 Task: Change the visibility to private.
Action: Mouse moved to (390, 99)
Screenshot: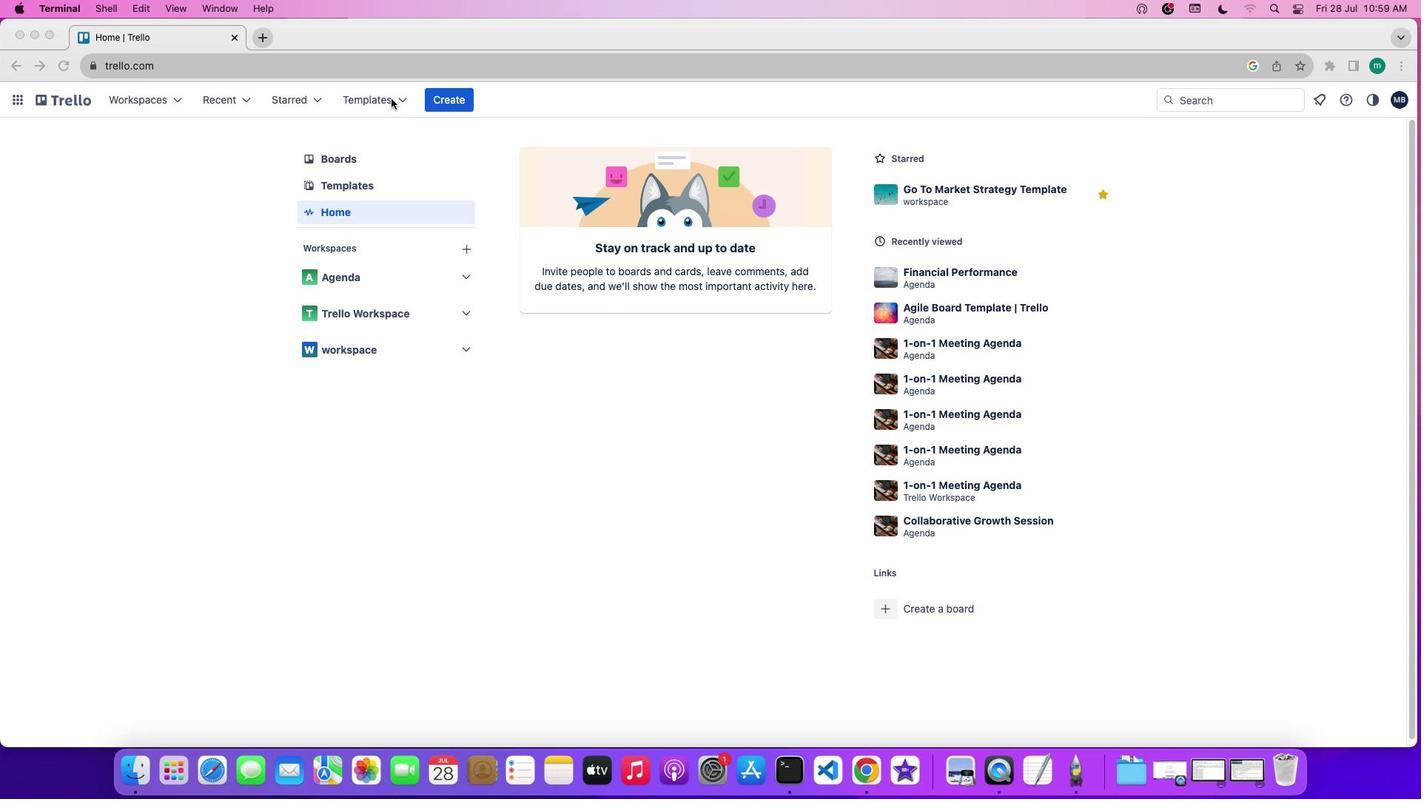 
Action: Mouse pressed left at (390, 99)
Screenshot: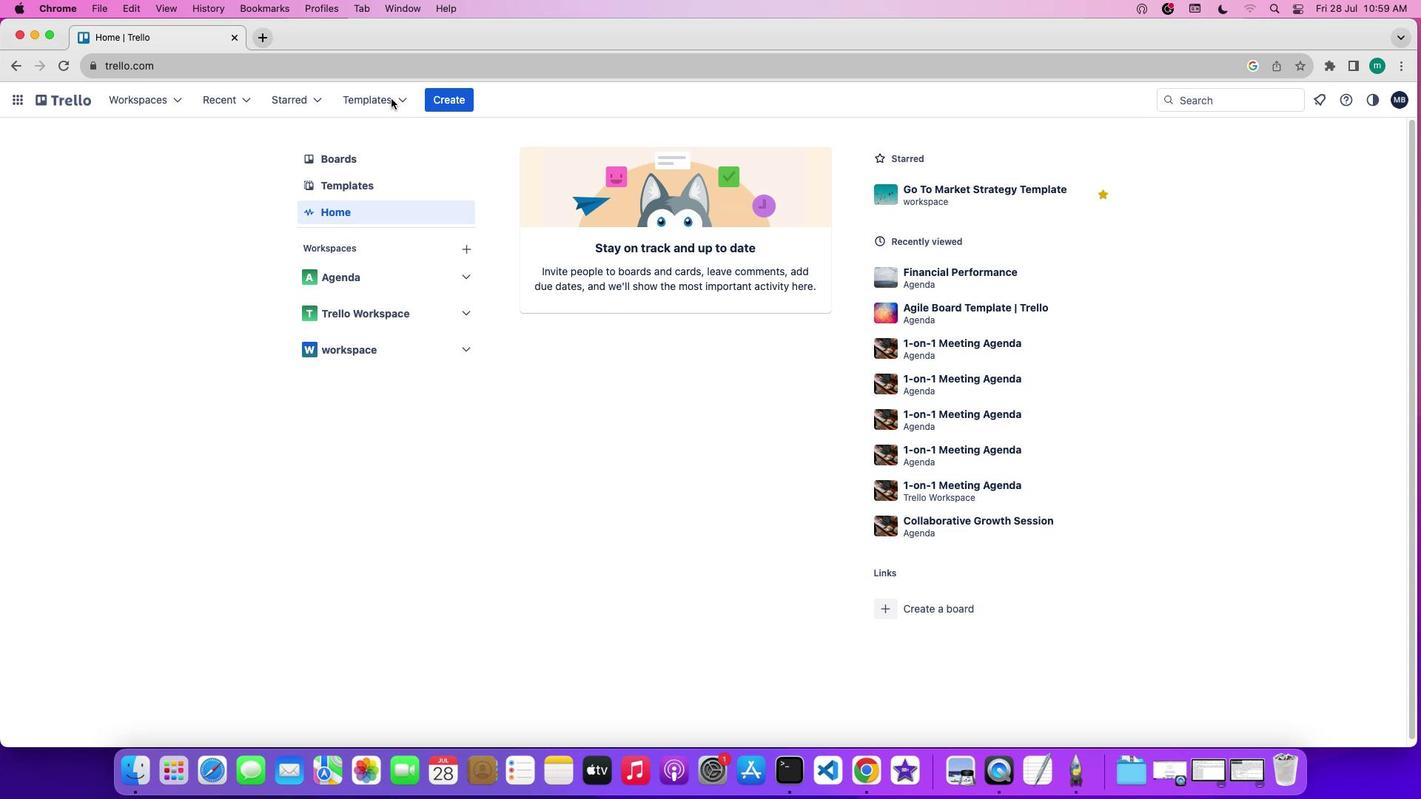 
Action: Mouse pressed left at (390, 99)
Screenshot: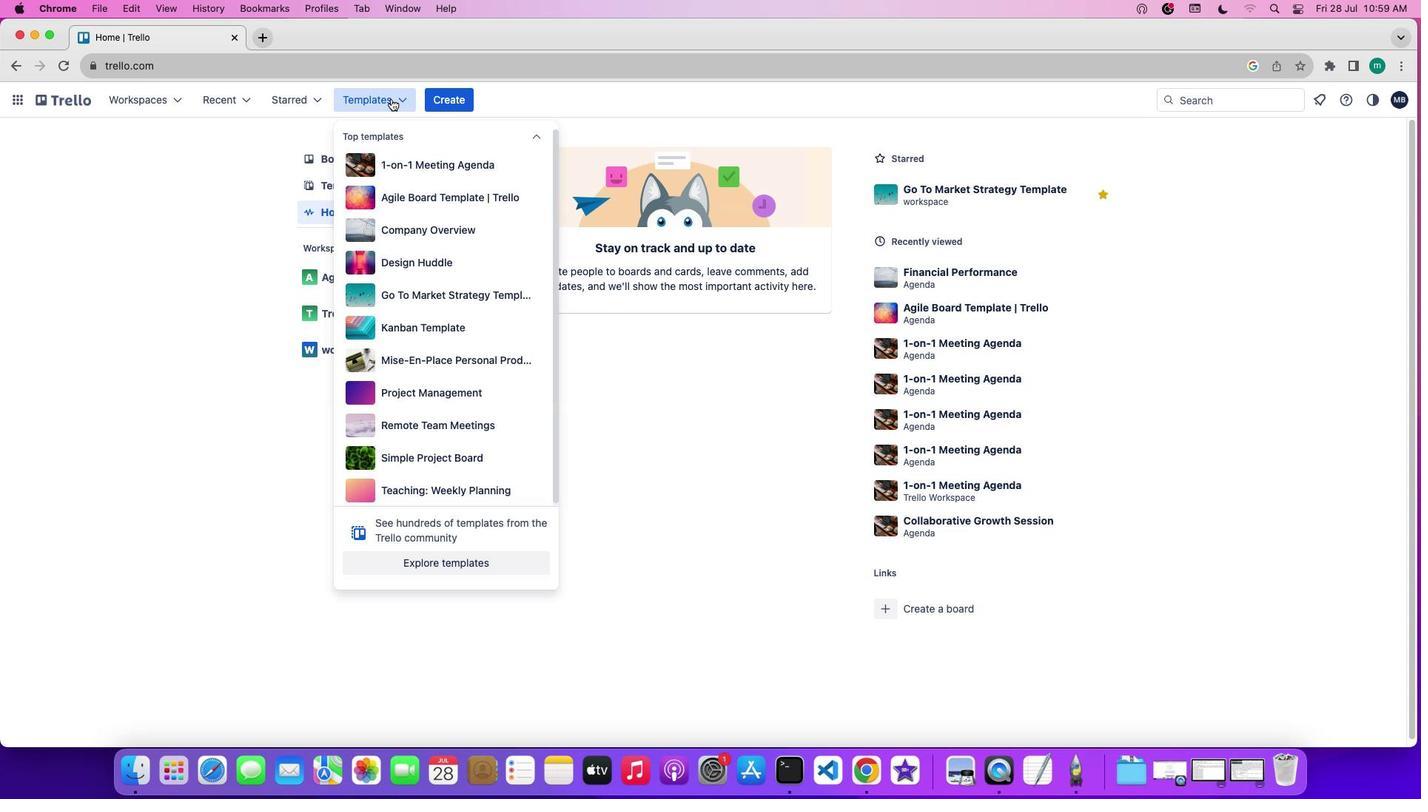 
Action: Mouse pressed left at (390, 99)
Screenshot: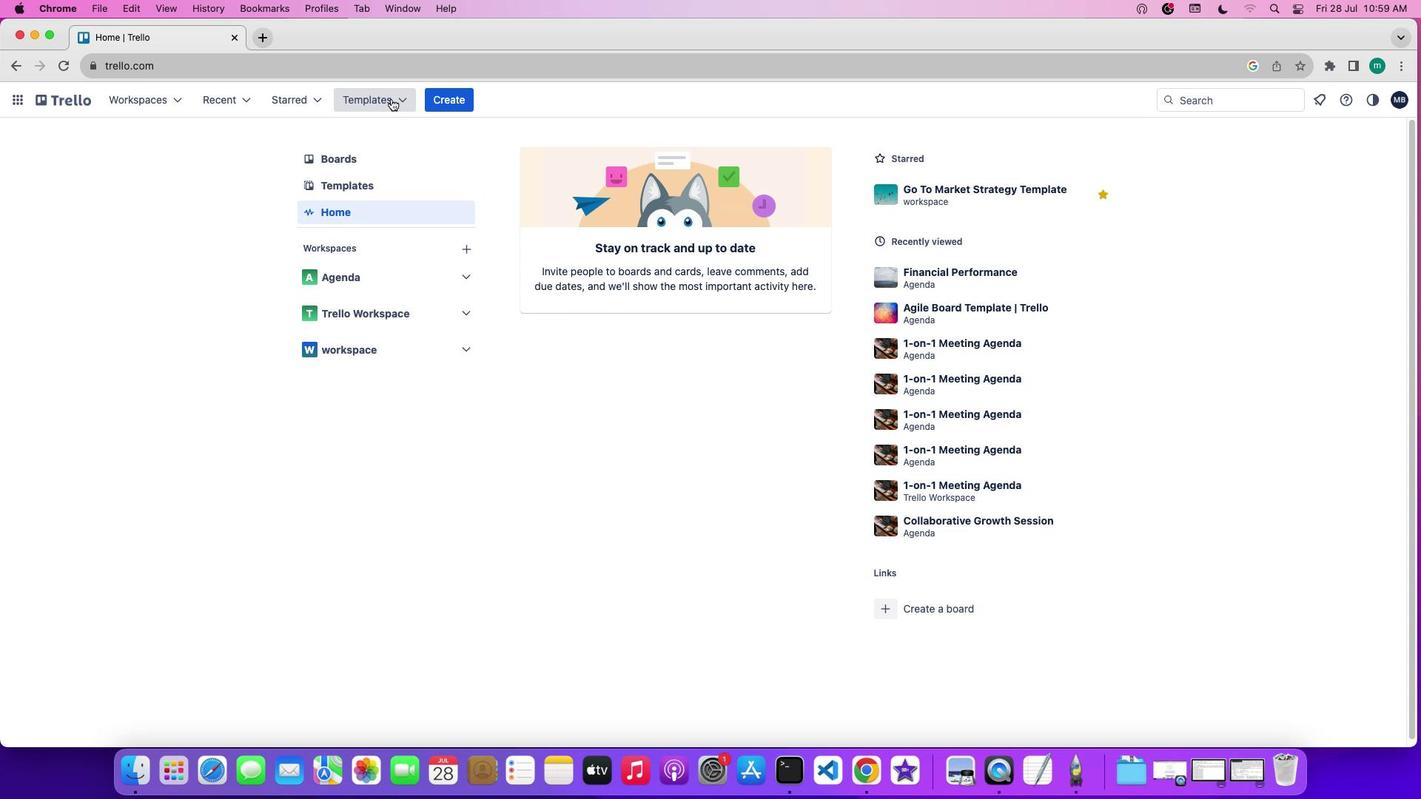 
Action: Mouse moved to (398, 227)
Screenshot: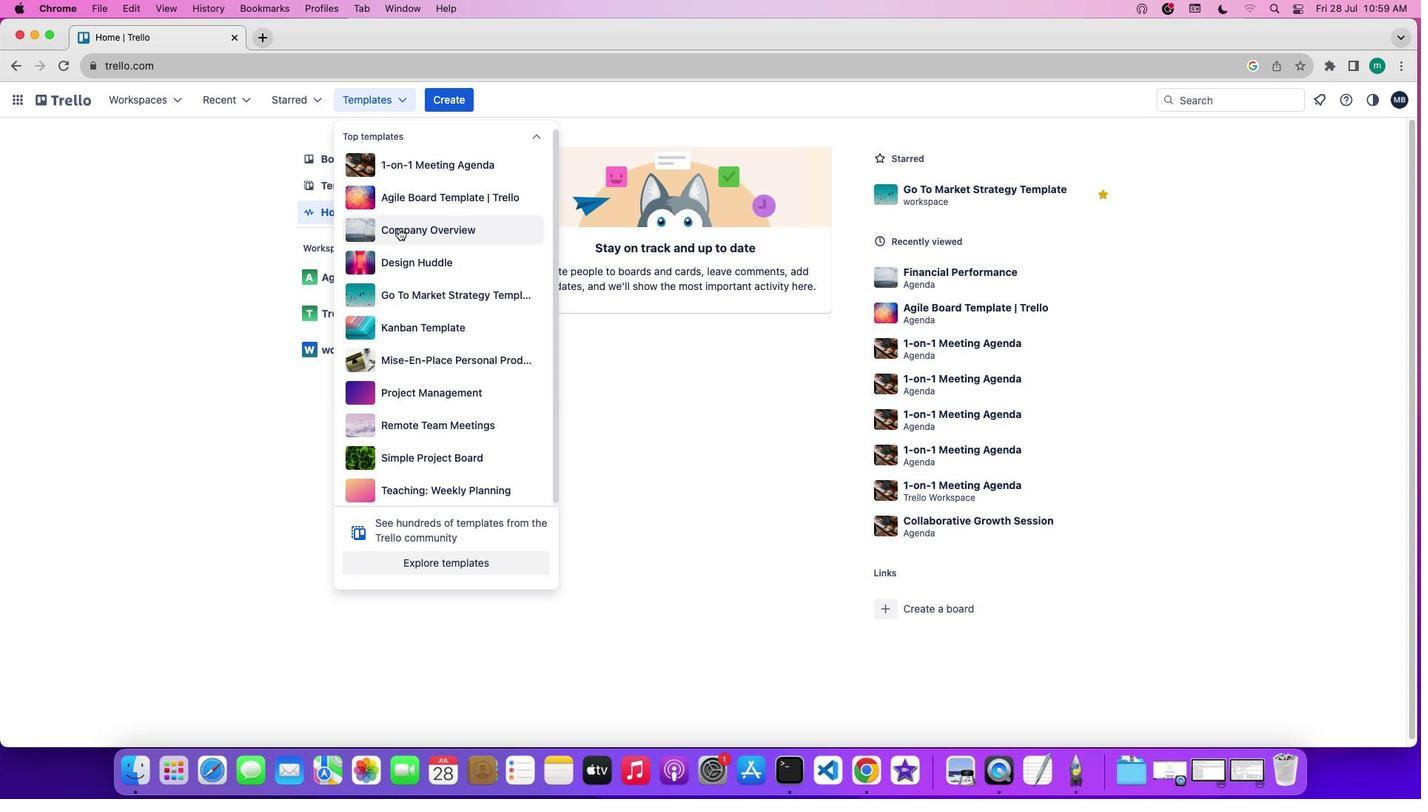 
Action: Mouse pressed left at (398, 227)
Screenshot: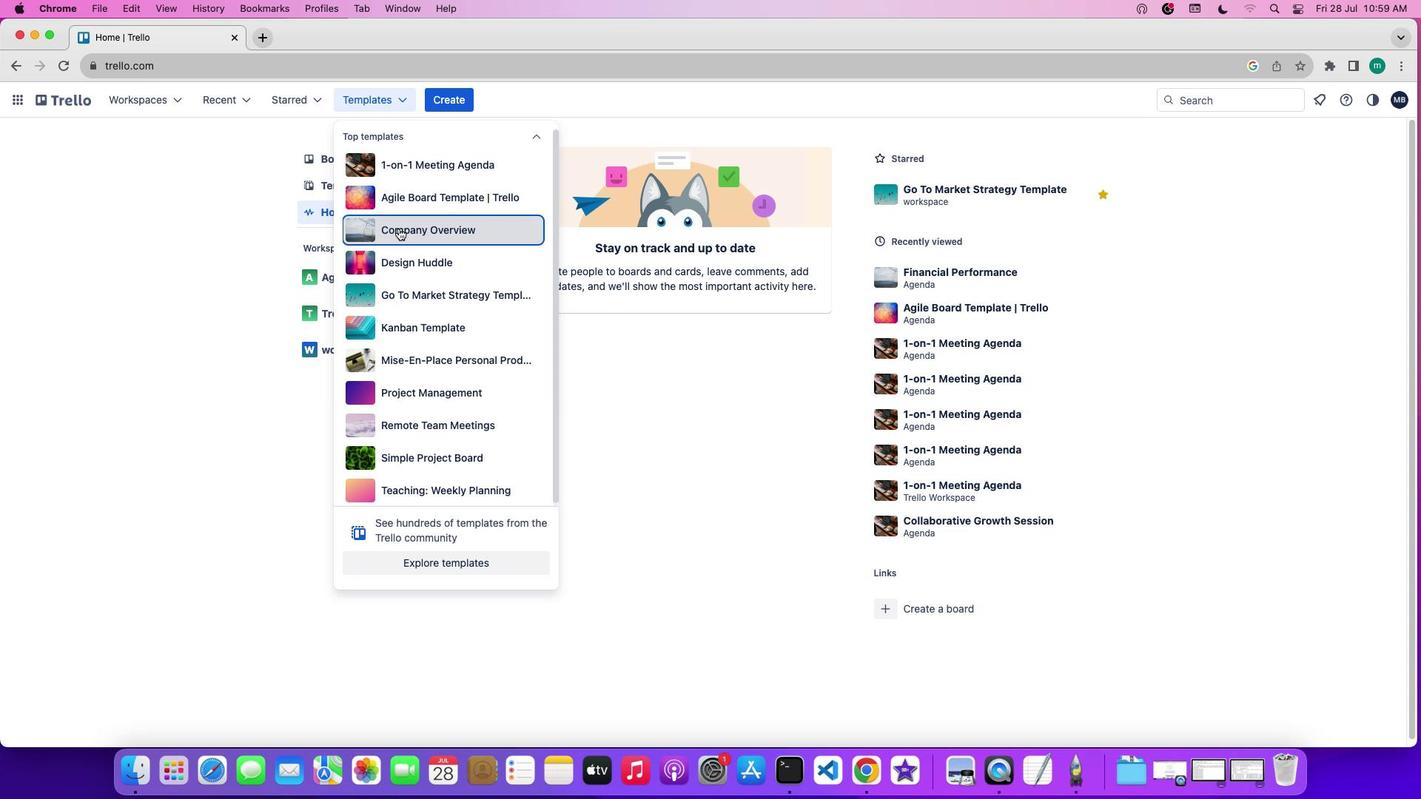 
Action: Mouse moved to (549, 383)
Screenshot: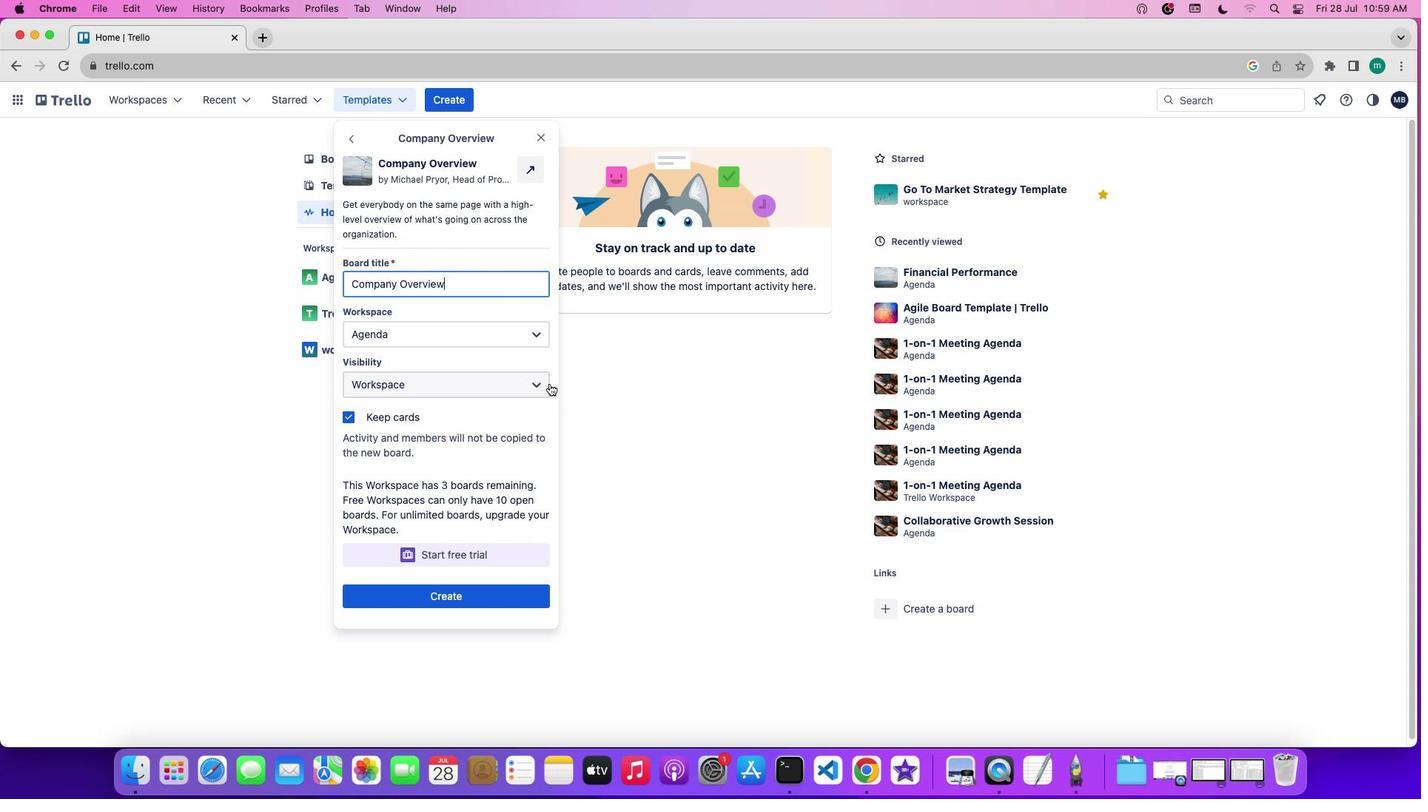 
Action: Mouse pressed left at (549, 383)
Screenshot: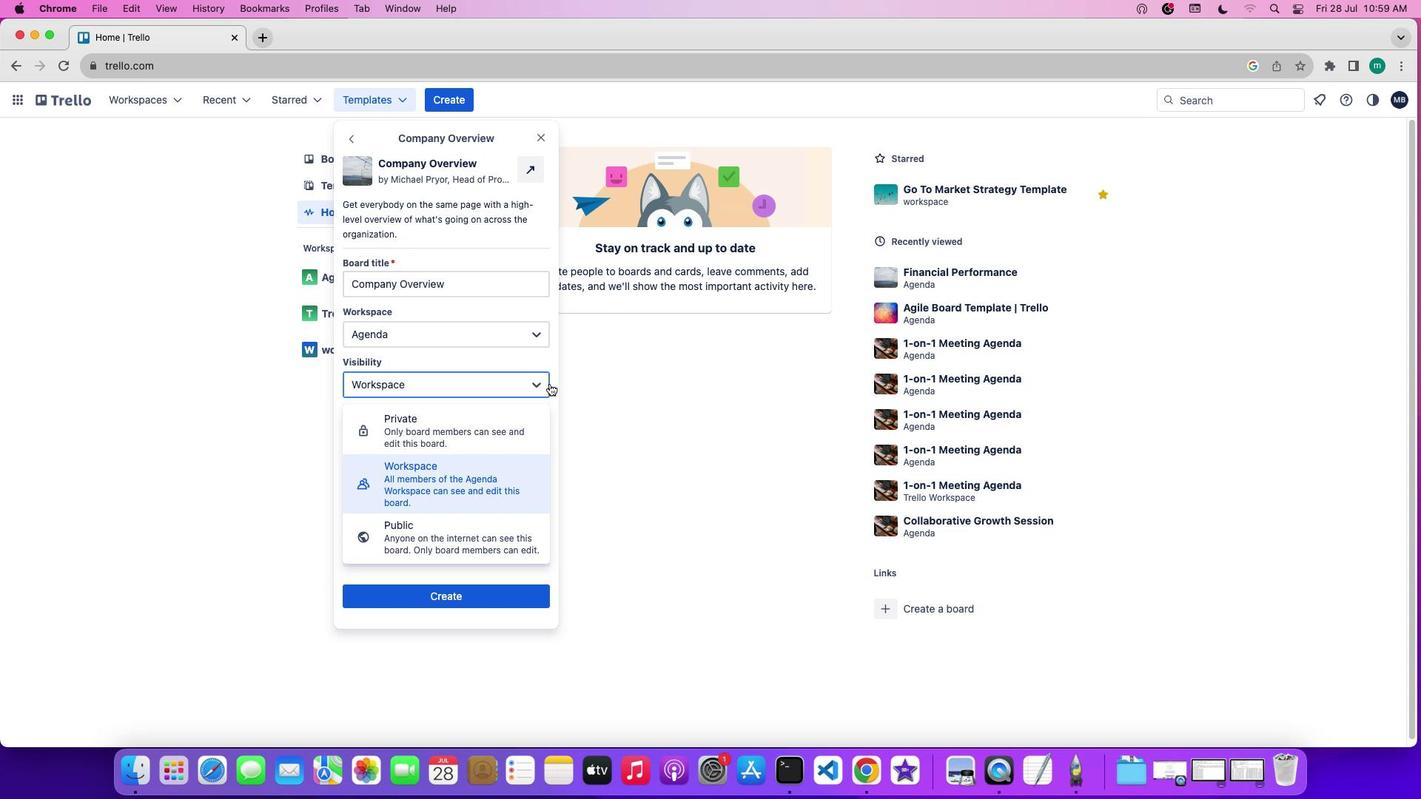 
Action: Mouse moved to (528, 425)
Screenshot: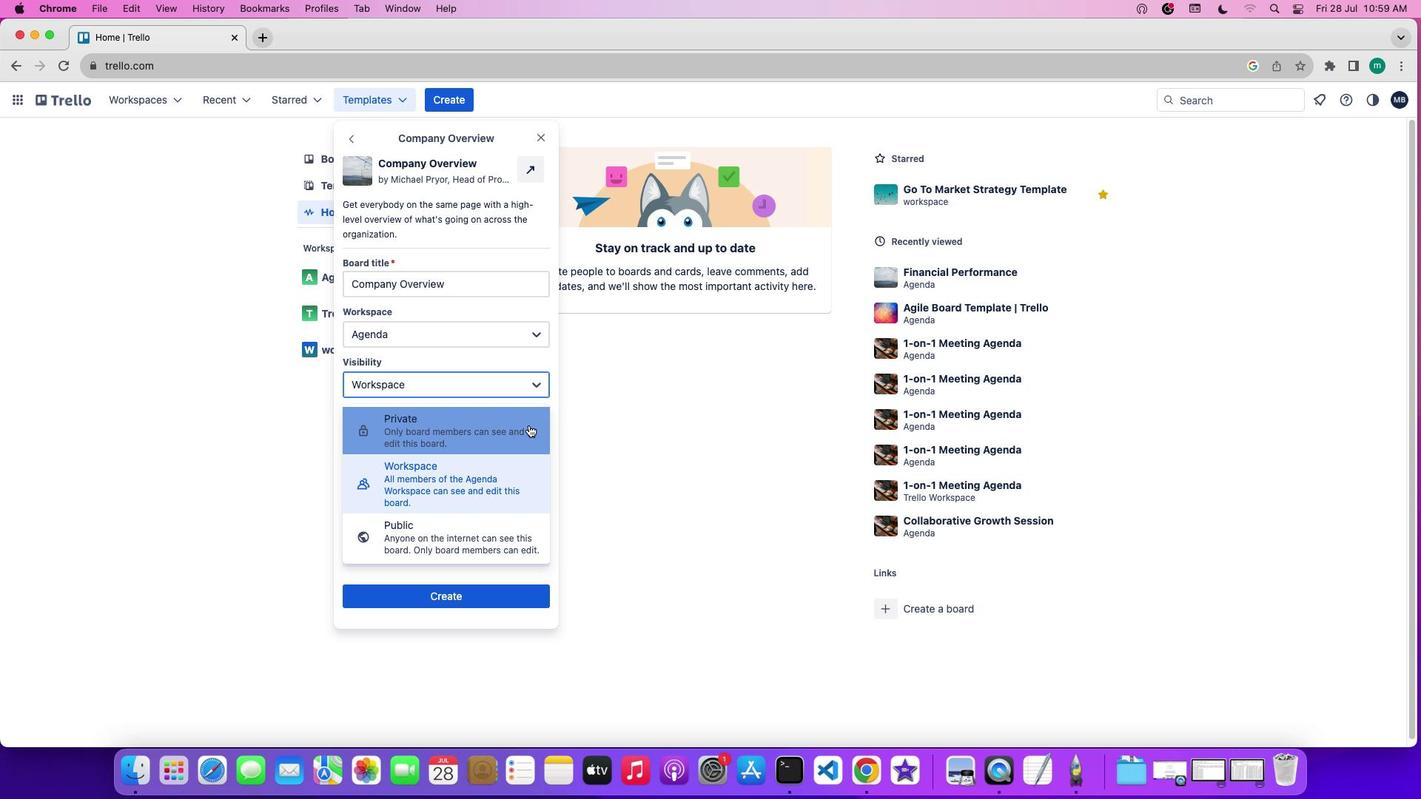 
Action: Mouse pressed left at (528, 425)
Screenshot: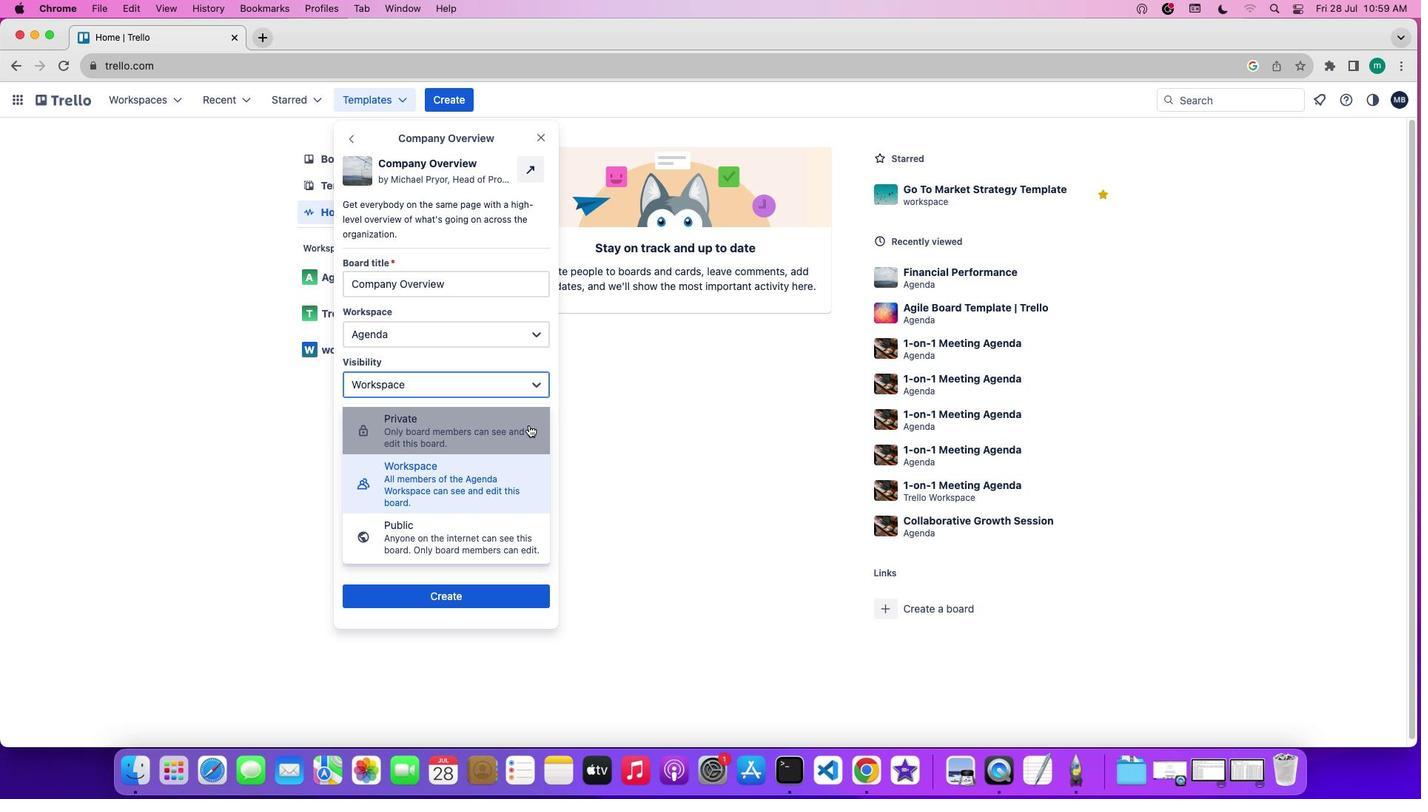 
